 Task: Assign in the project AgileGuru the issue 'Develop a new tool for automated testing of web application performance under high traffic and load conditions' to the sprint 'User Engagement Sprint'. Assign in the project AgileGuru the issue 'Upgrade the user interface of a web application to improve usability and user experience' to the sprint 'User Engagement Sprint'. Assign in the project AgileGuru the issue 'Create a new online platform for online creative writing courses with advanced writing tools and peer review features' to the sprint 'User Engagement Sprint'. Assign in the project AgileGuru the issue 'Implement a new cloud-based project management system for a company with advanced project tracking and reporting features' to the sprint 'User Engagement Sprint'
Action: Mouse moved to (639, 429)
Screenshot: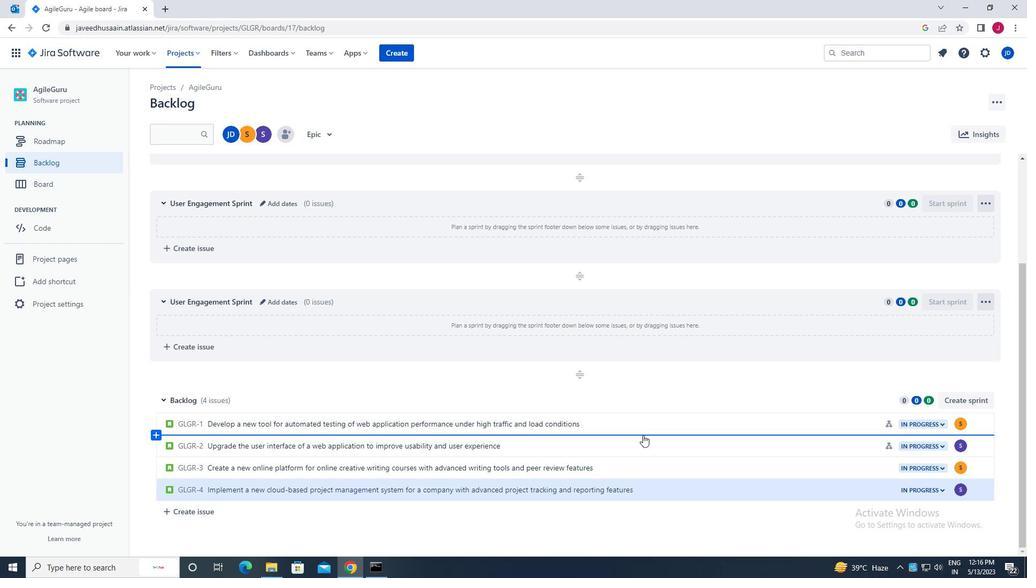 
Action: Mouse scrolled (639, 429) with delta (0, 0)
Screenshot: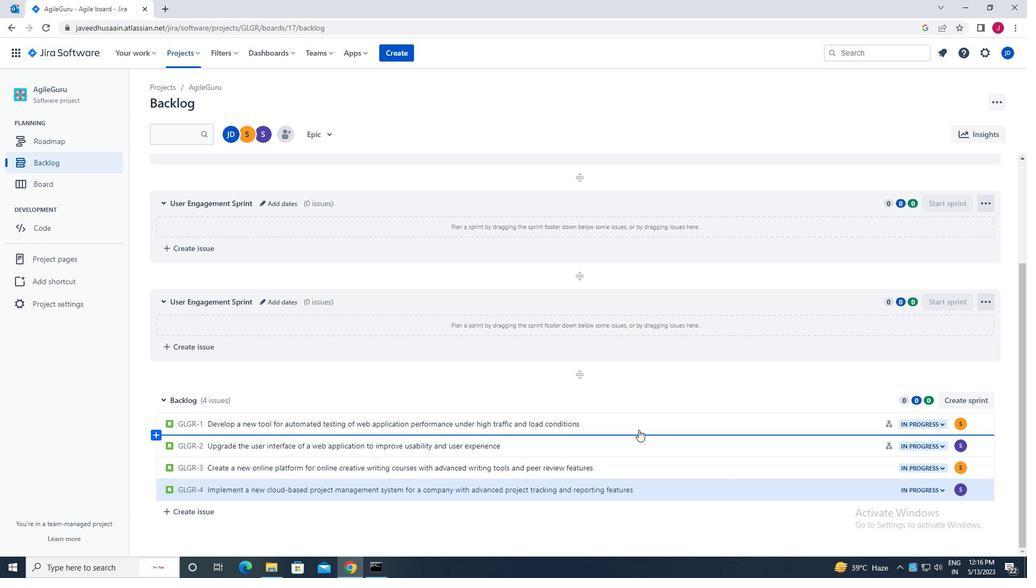 
Action: Mouse scrolled (639, 429) with delta (0, 0)
Screenshot: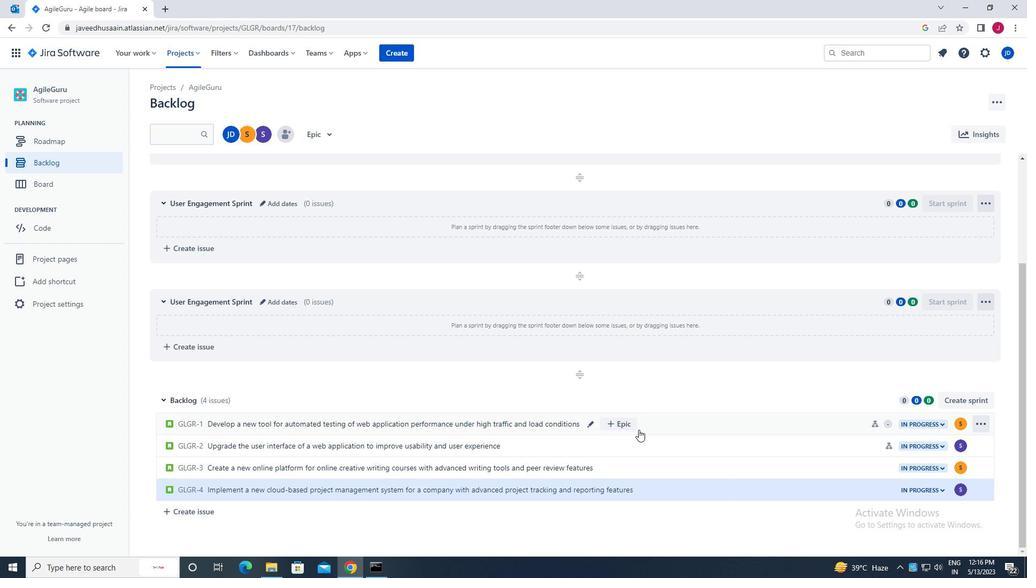
Action: Mouse scrolled (639, 429) with delta (0, 0)
Screenshot: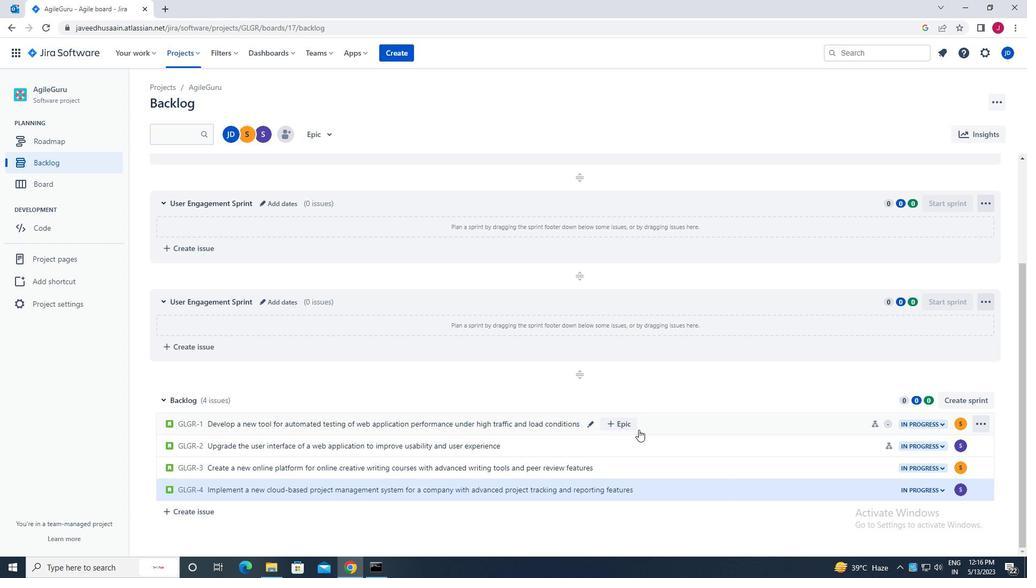 
Action: Mouse scrolled (639, 429) with delta (0, 0)
Screenshot: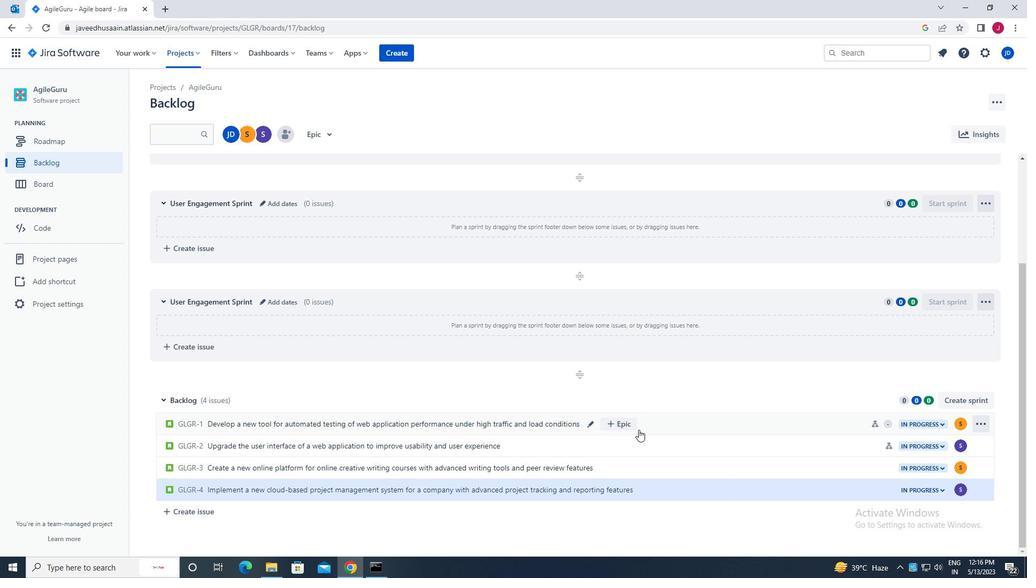 
Action: Mouse moved to (982, 422)
Screenshot: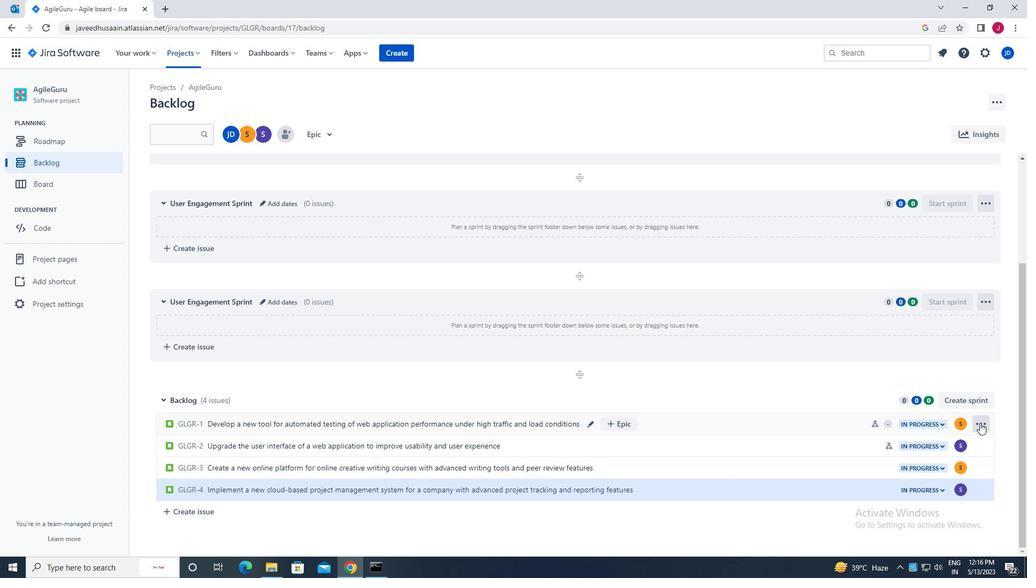 
Action: Mouse pressed left at (982, 422)
Screenshot: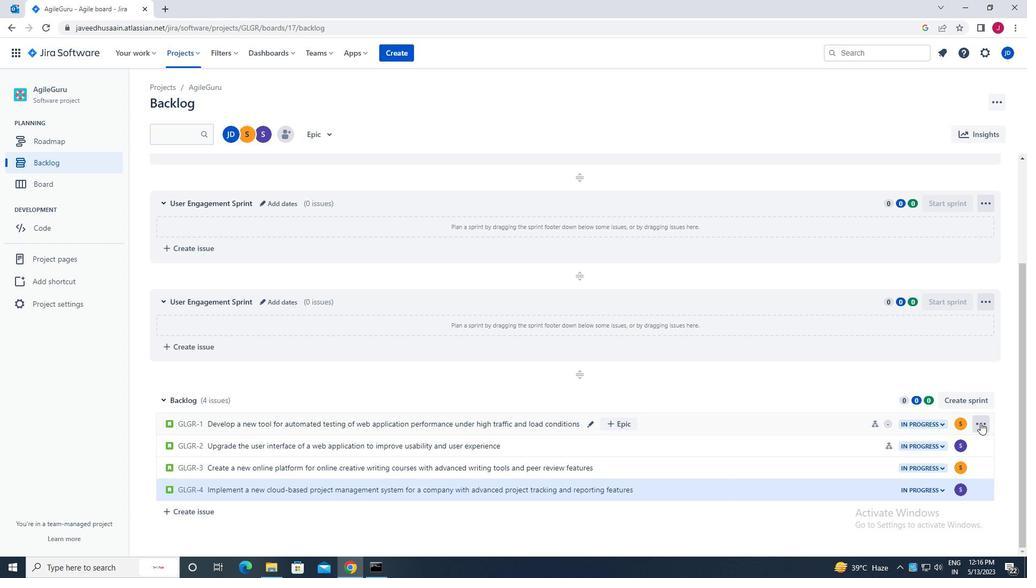 
Action: Mouse moved to (965, 329)
Screenshot: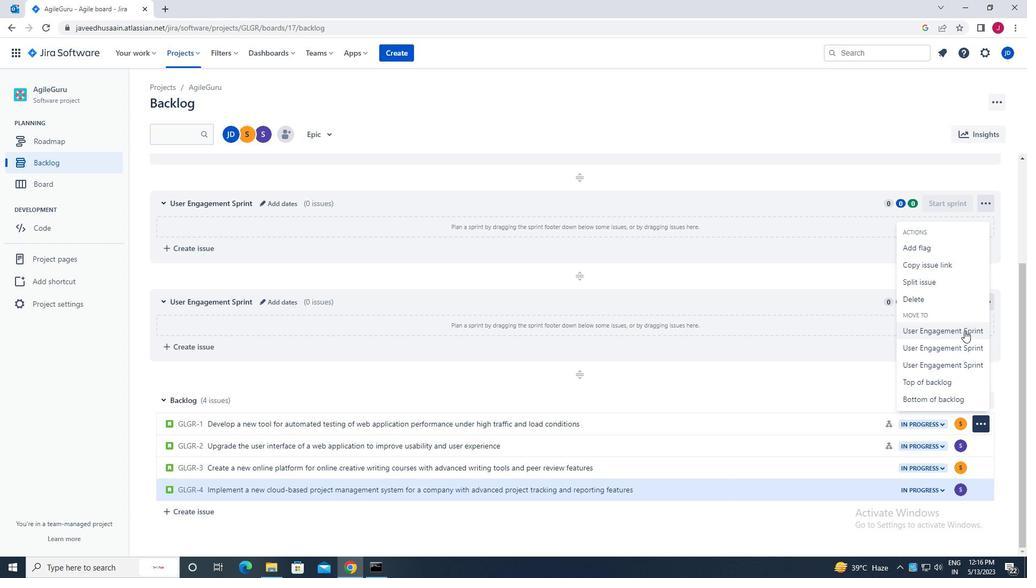 
Action: Mouse pressed left at (965, 329)
Screenshot: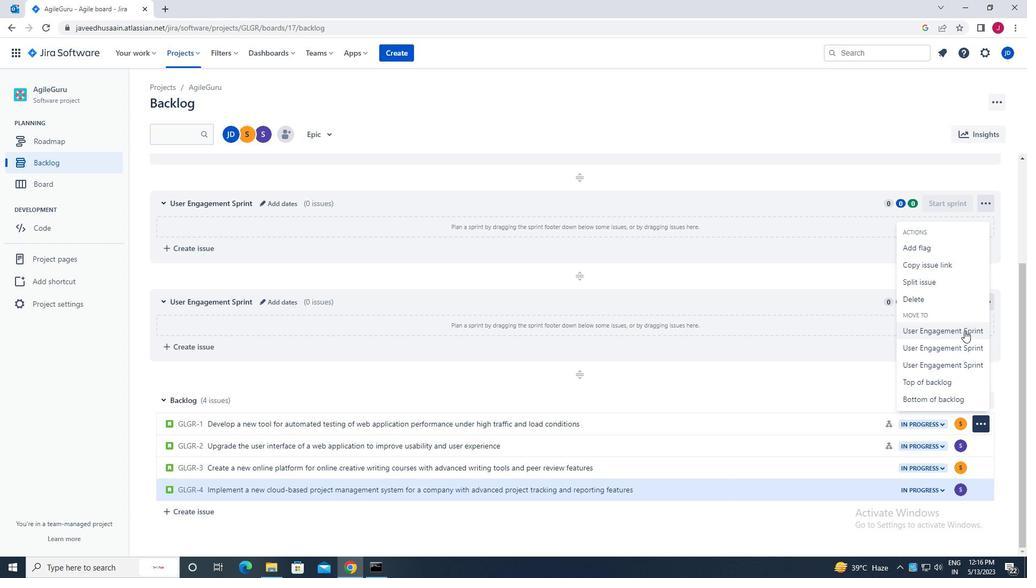 
Action: Mouse moved to (986, 447)
Screenshot: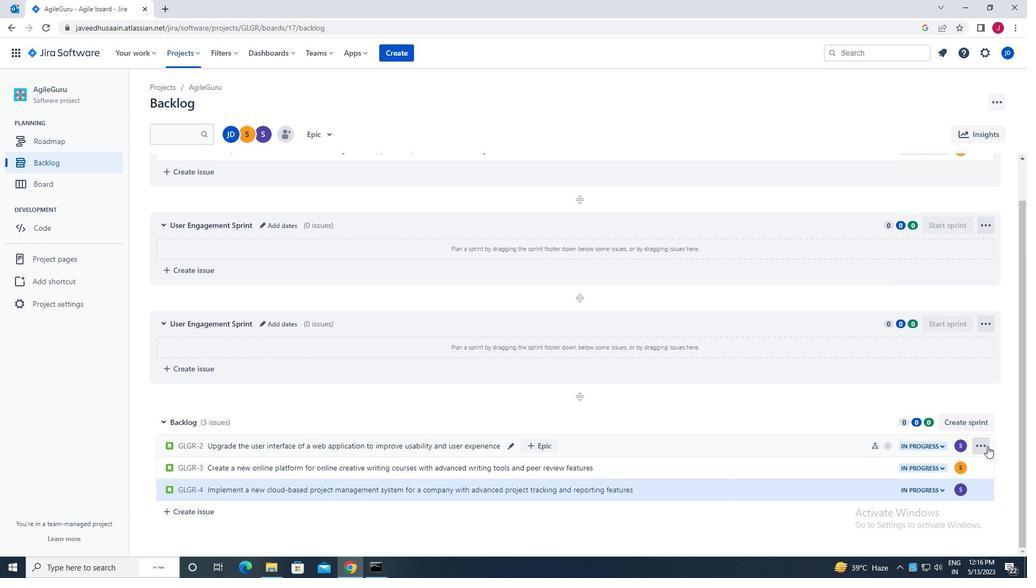 
Action: Mouse pressed left at (986, 447)
Screenshot: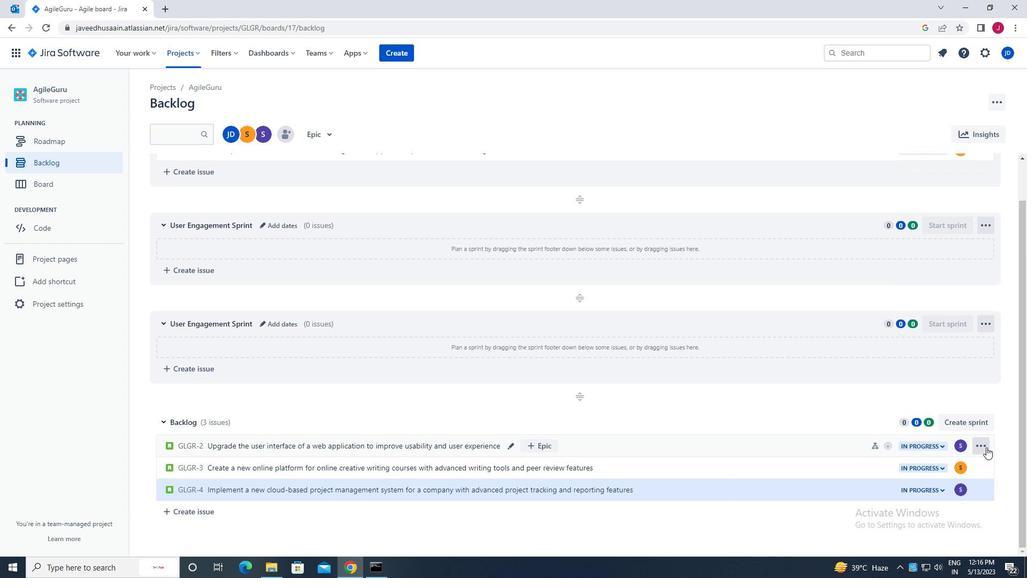 
Action: Mouse moved to (957, 368)
Screenshot: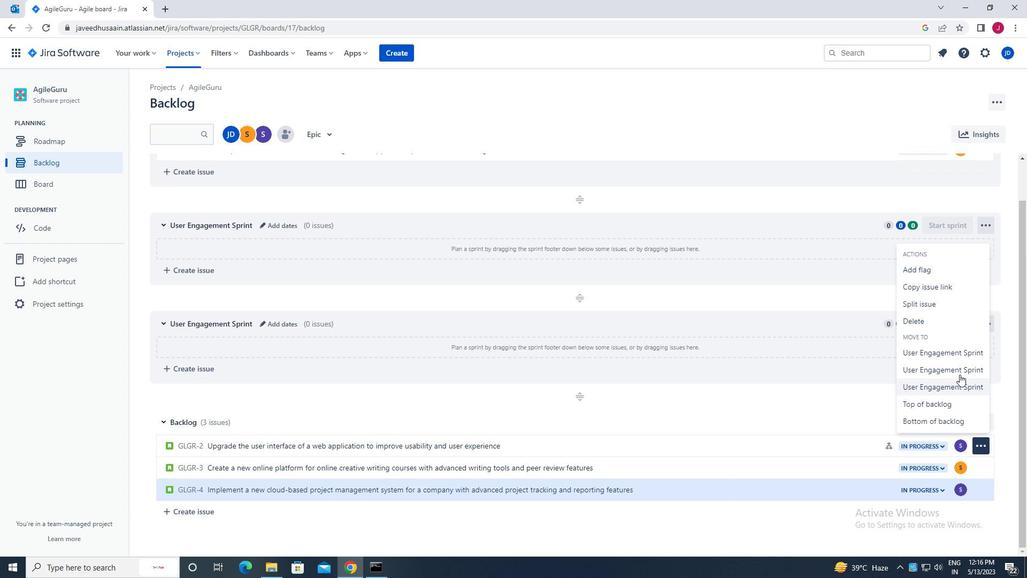 
Action: Mouse pressed left at (957, 368)
Screenshot: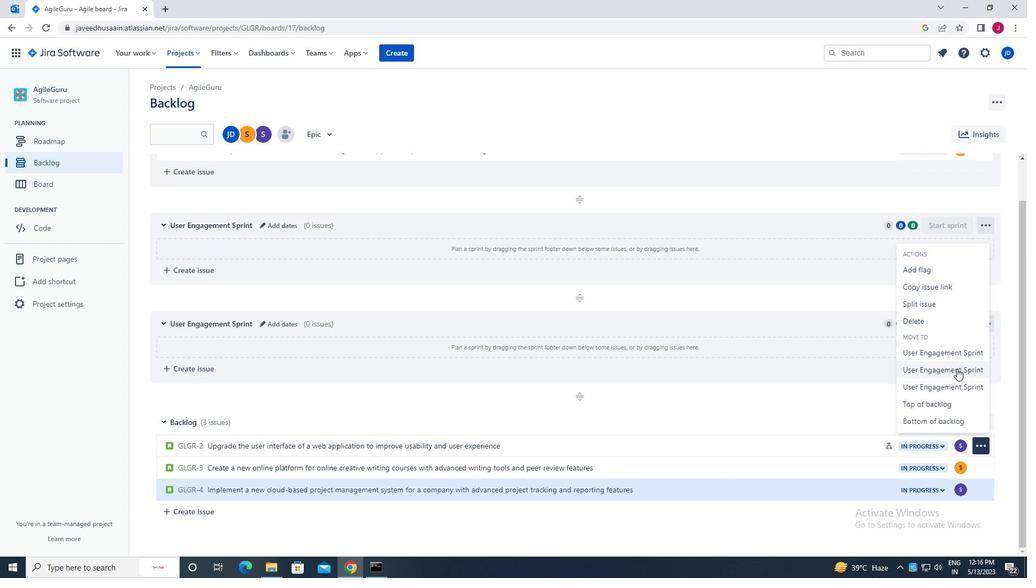 
Action: Mouse moved to (984, 469)
Screenshot: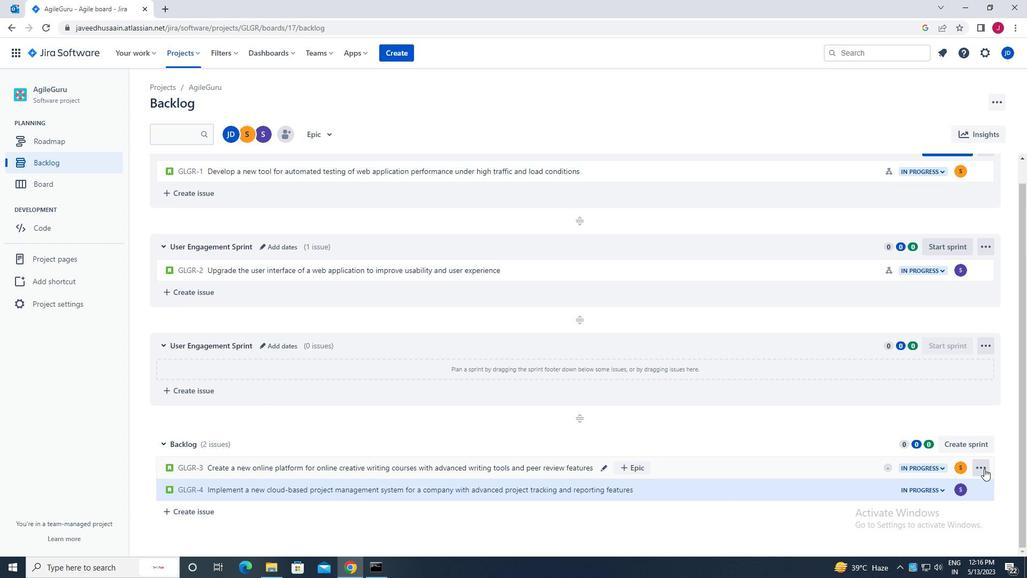 
Action: Mouse pressed left at (984, 469)
Screenshot: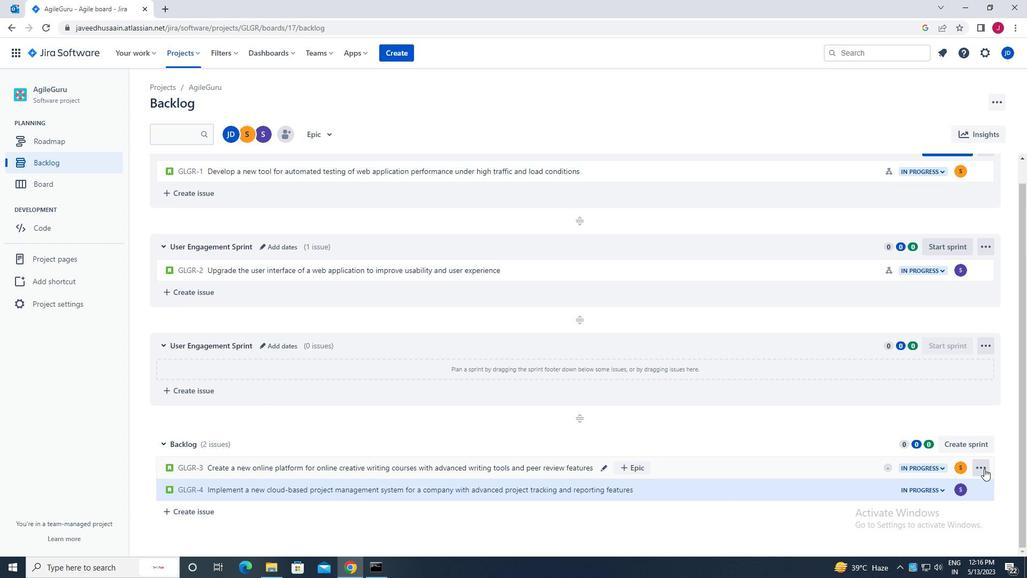 
Action: Mouse moved to (953, 410)
Screenshot: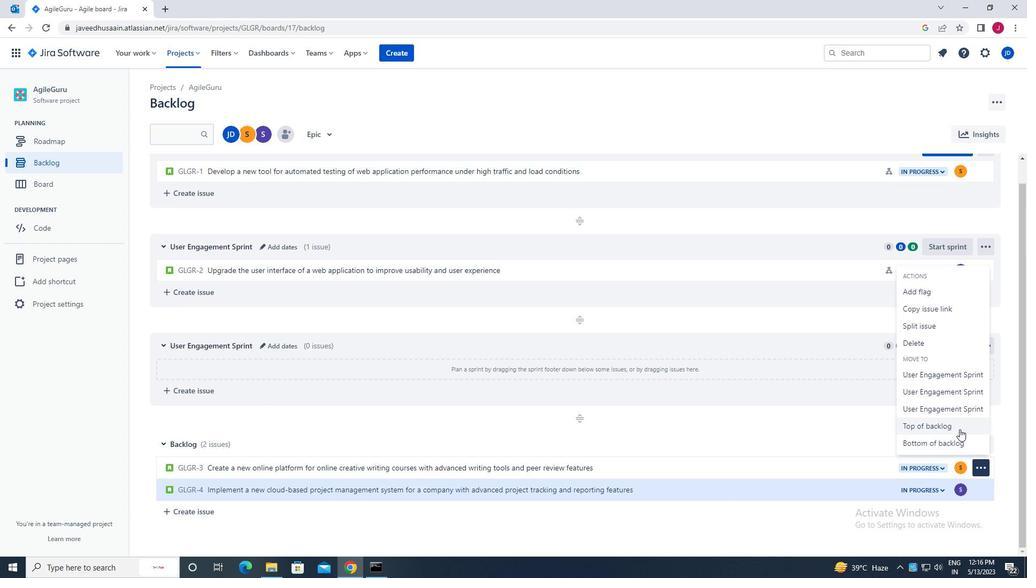 
Action: Mouse pressed left at (953, 410)
Screenshot: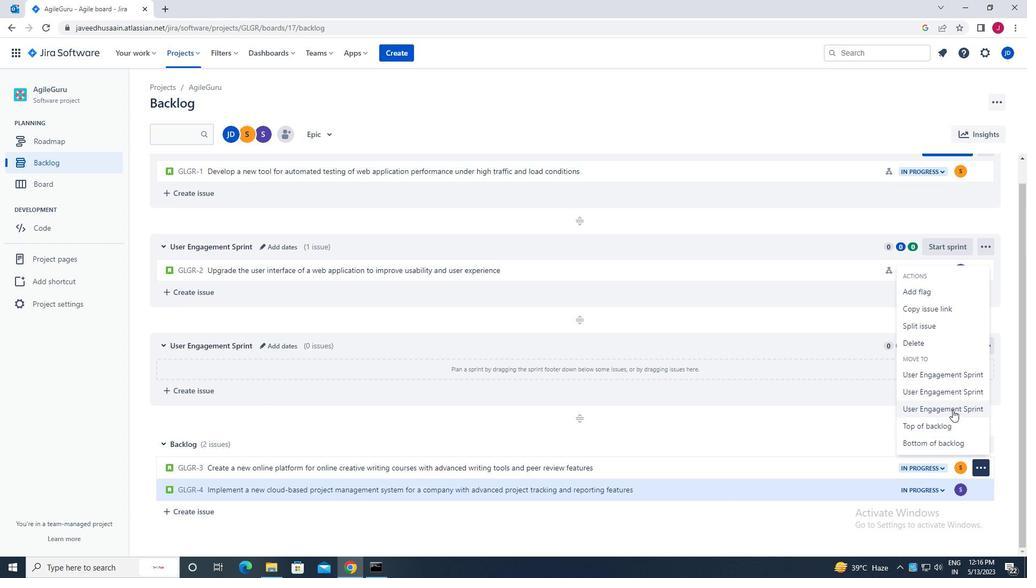 
Action: Mouse moved to (982, 491)
Screenshot: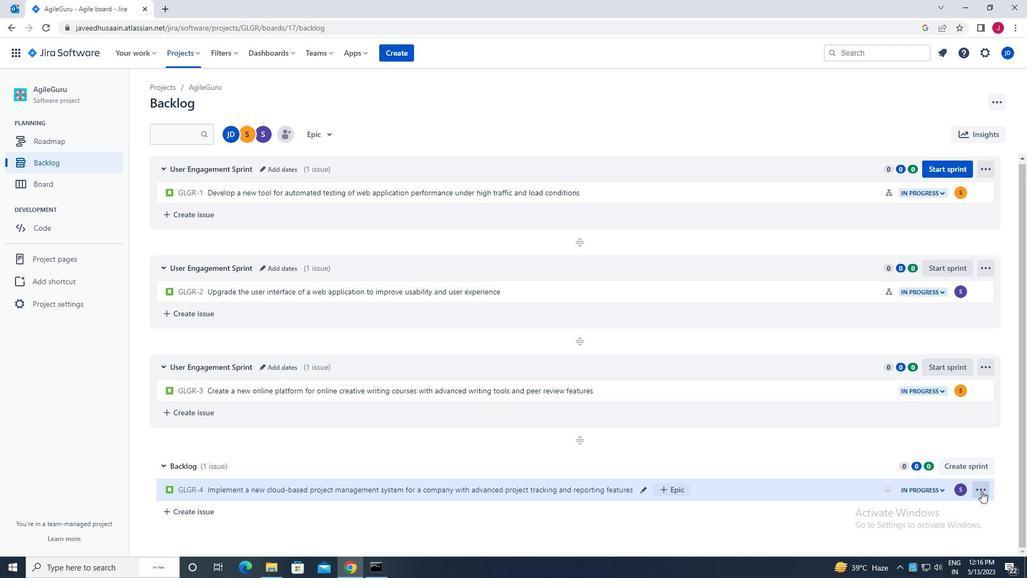 
Action: Mouse pressed left at (982, 491)
Screenshot: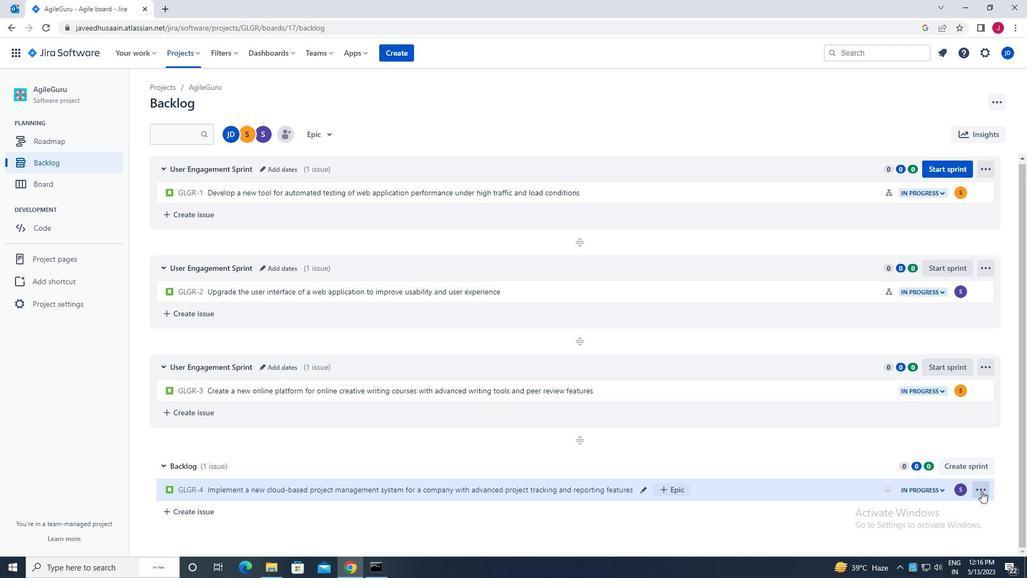 
Action: Mouse moved to (968, 431)
Screenshot: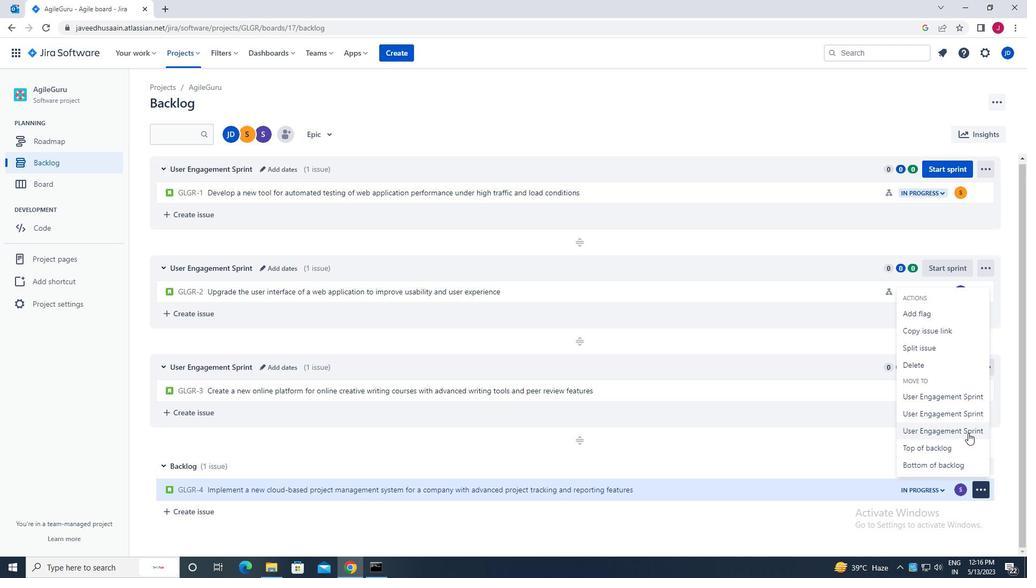 
Action: Mouse pressed left at (968, 431)
Screenshot: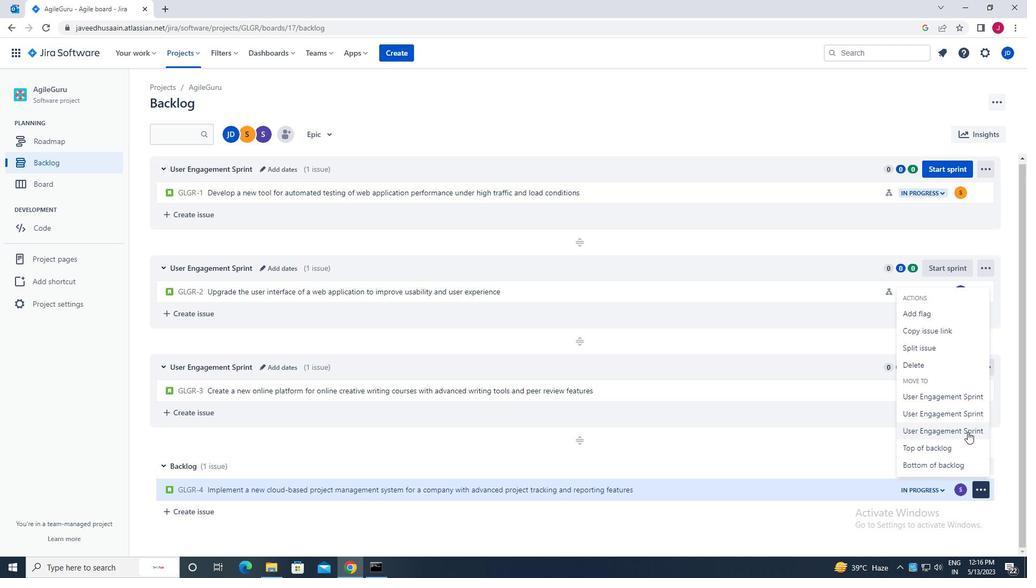 
Action: Mouse moved to (967, 432)
Screenshot: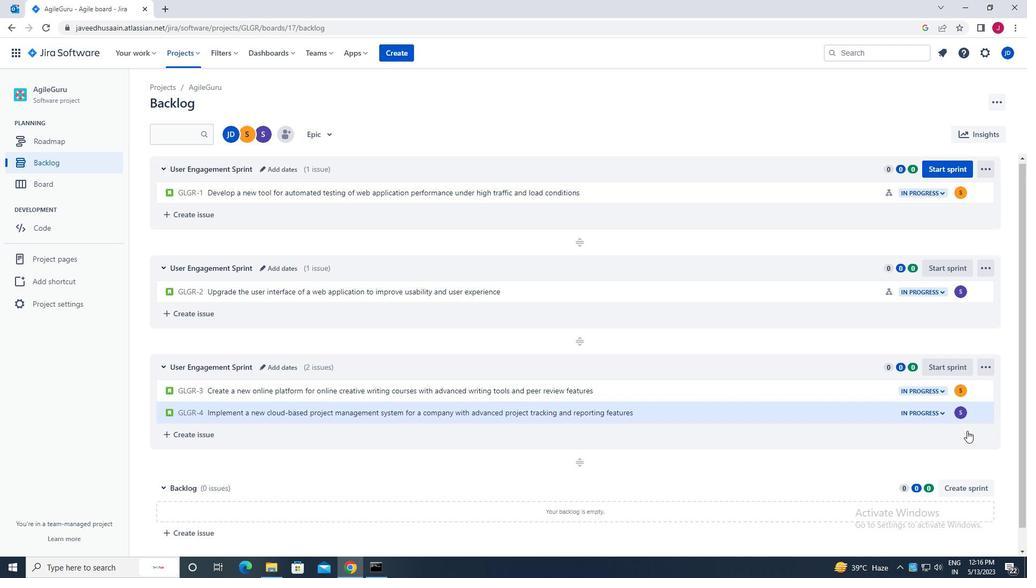 
